 Task: Add the task  Performance issues with database queries to the section Fast & Ferocious in the project XpertTech and add a Due Date to the respective task as 2023/11/10.
Action: Mouse moved to (58, 310)
Screenshot: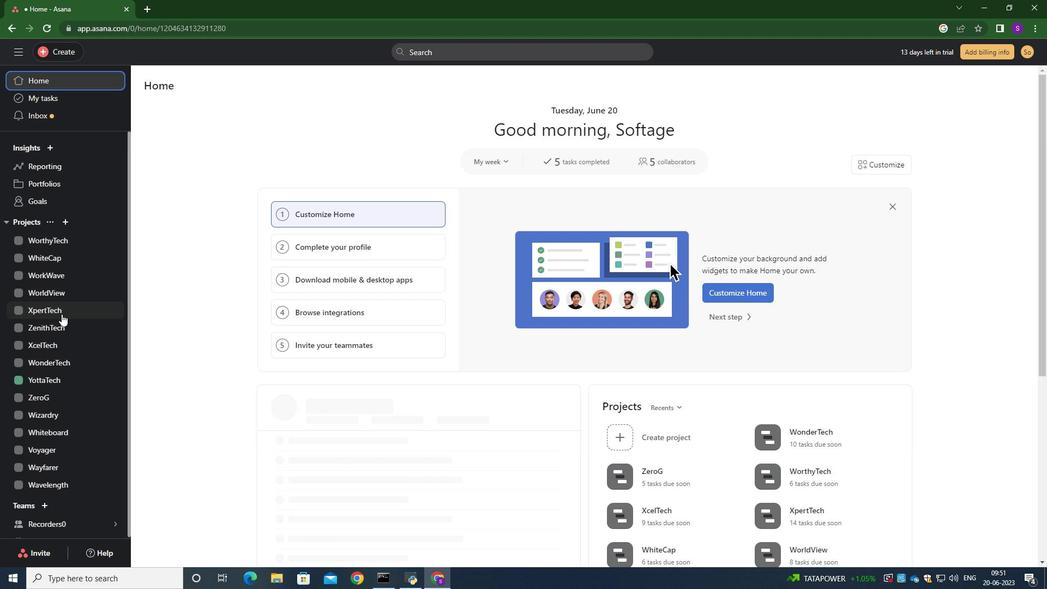 
Action: Mouse pressed left at (58, 310)
Screenshot: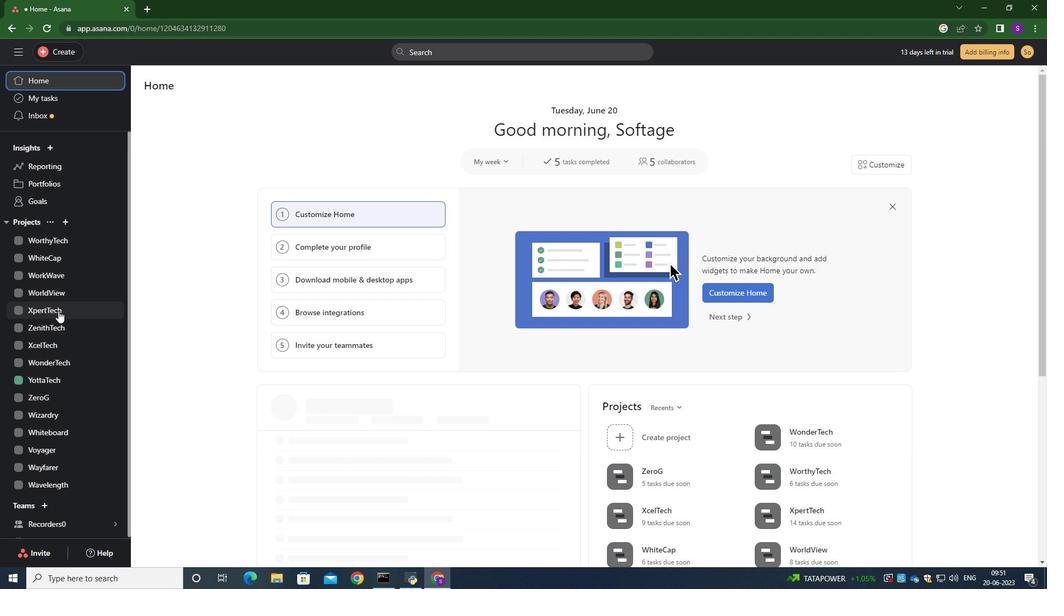 
Action: Mouse moved to (418, 262)
Screenshot: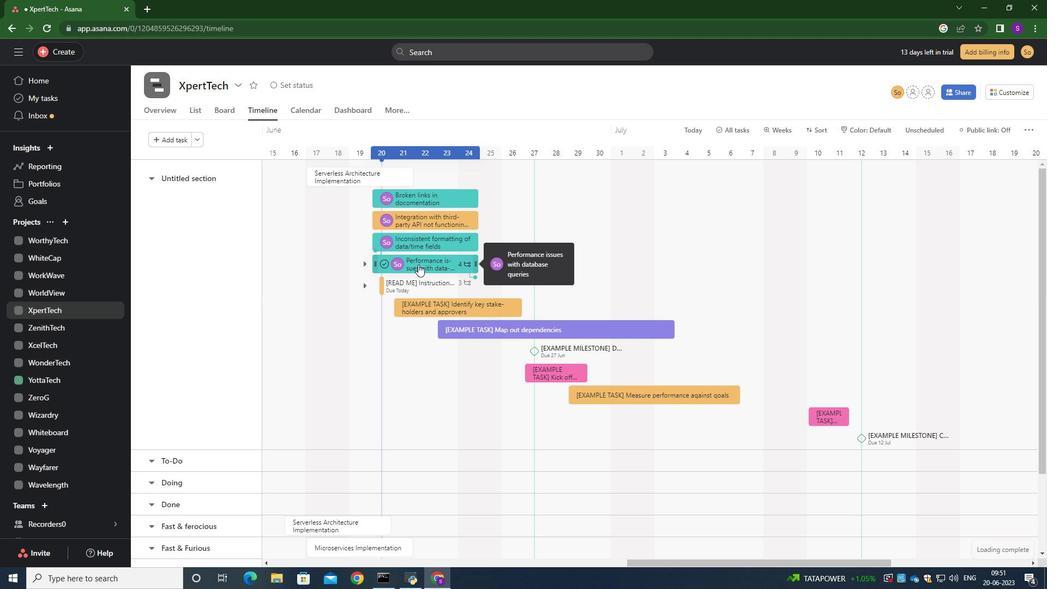 
Action: Mouse pressed left at (418, 262)
Screenshot: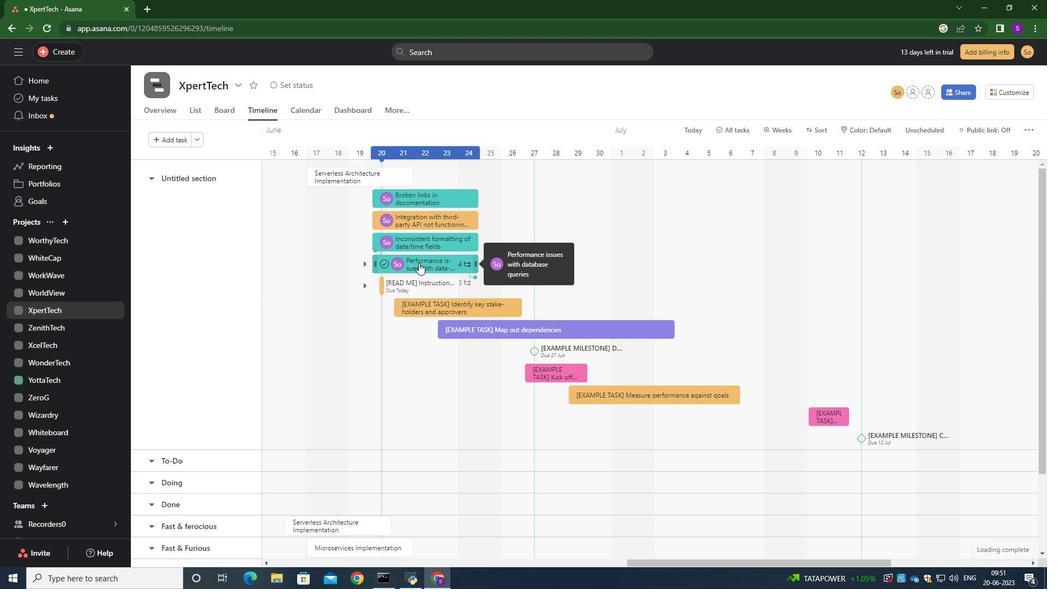 
Action: Mouse moved to (839, 241)
Screenshot: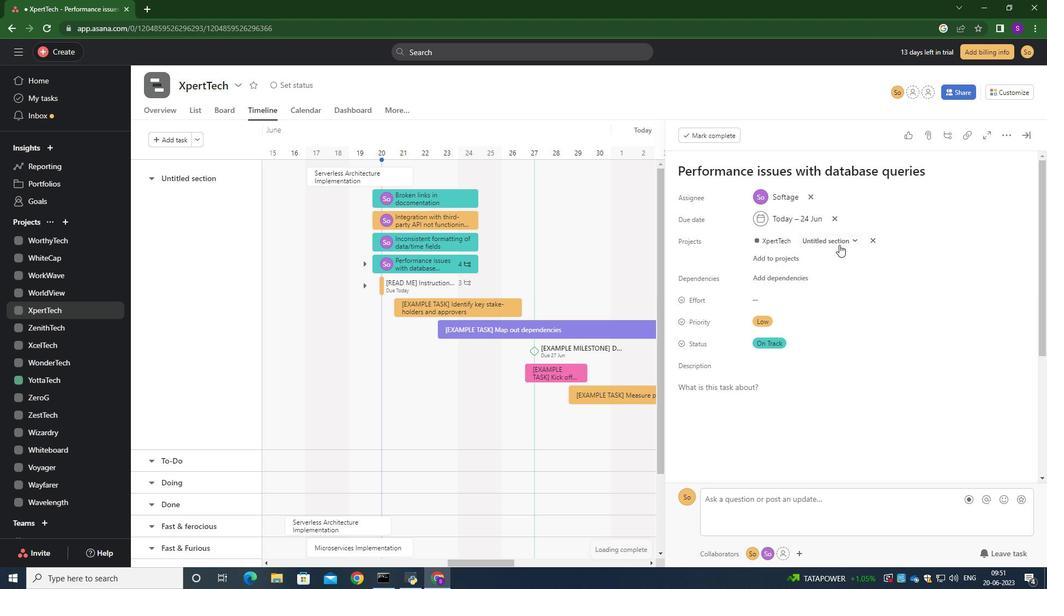 
Action: Mouse pressed left at (839, 241)
Screenshot: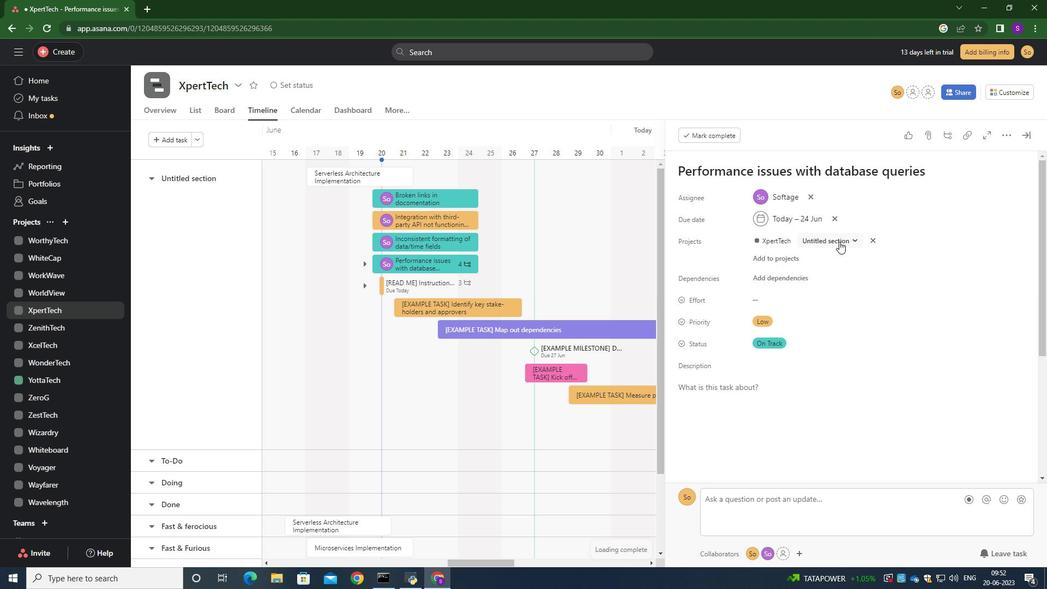 
Action: Mouse moved to (819, 349)
Screenshot: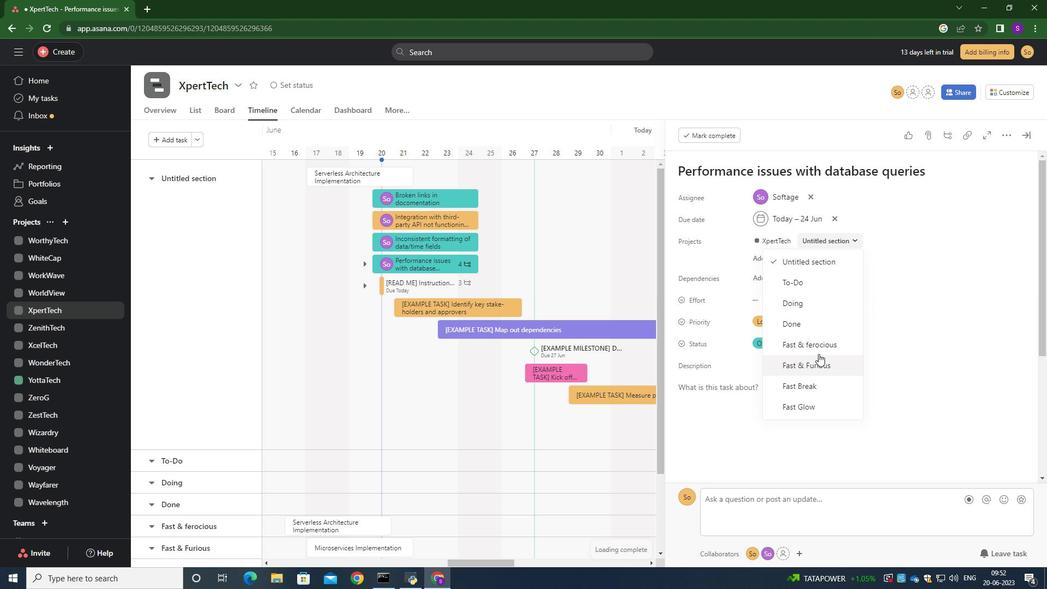 
Action: Mouse pressed left at (819, 349)
Screenshot: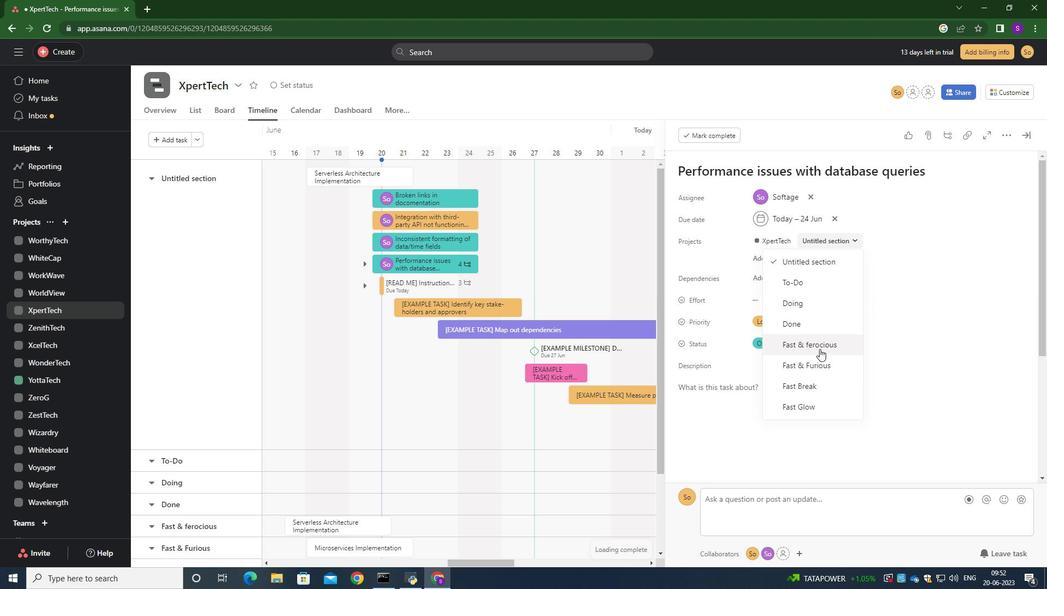 
Action: Mouse moved to (833, 216)
Screenshot: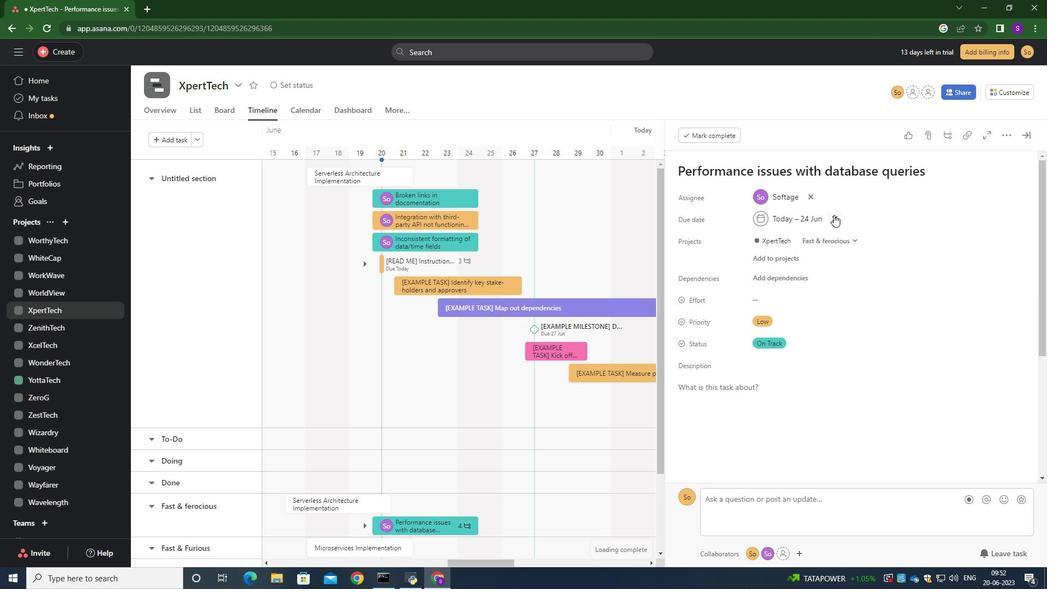 
Action: Mouse pressed left at (833, 216)
Screenshot: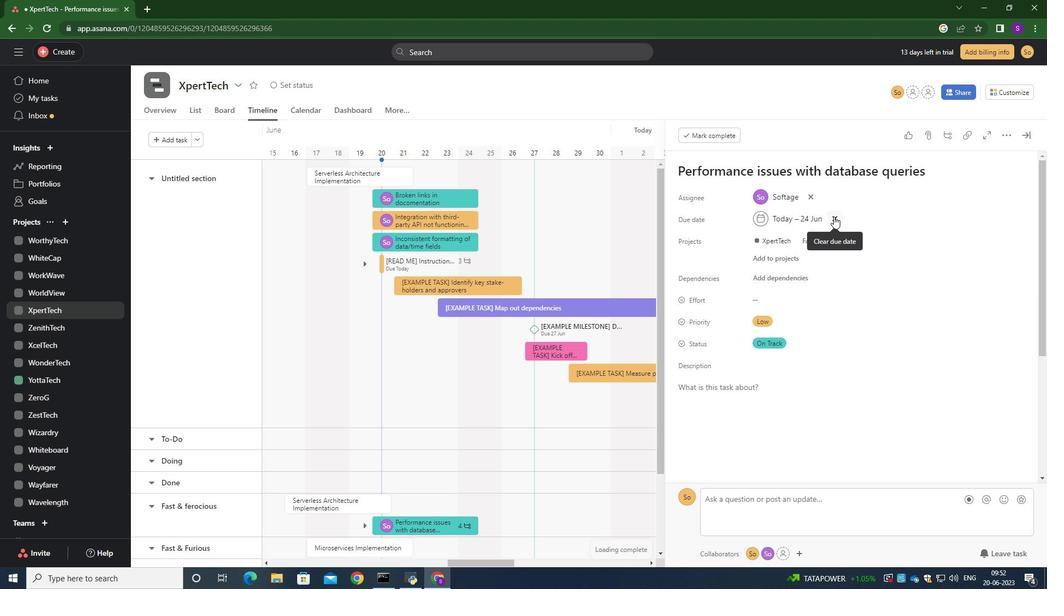 
Action: Mouse moved to (793, 217)
Screenshot: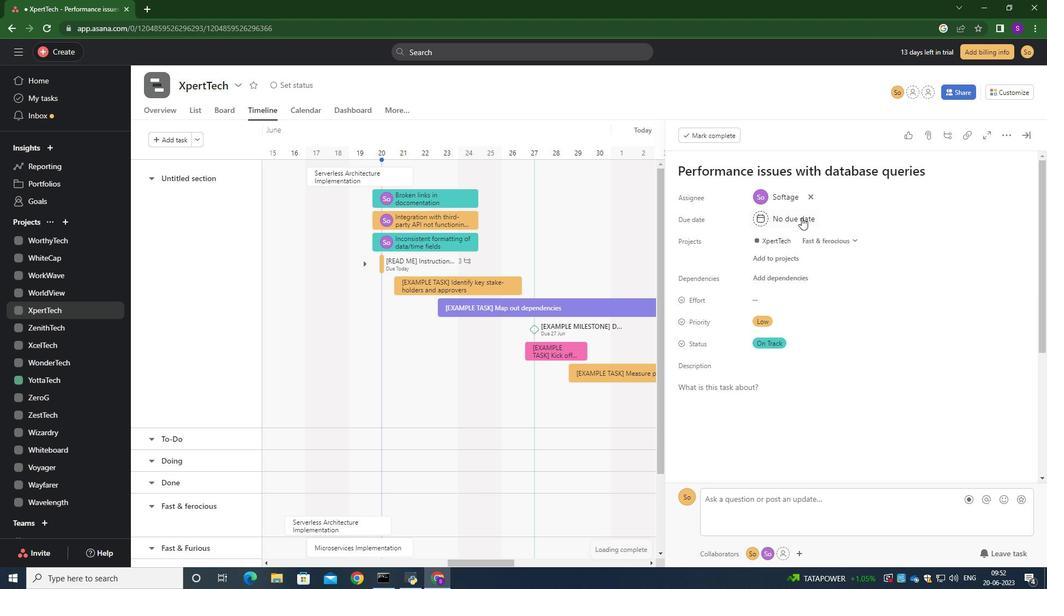 
Action: Mouse pressed left at (793, 217)
Screenshot: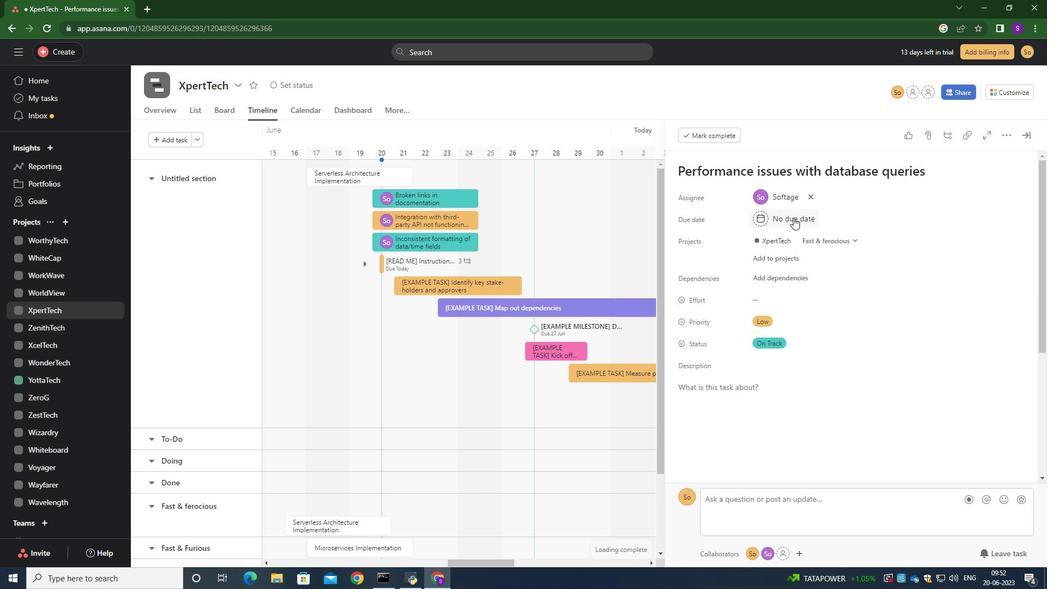 
Action: Key pressed 2023/11/10<Key.enter>
Screenshot: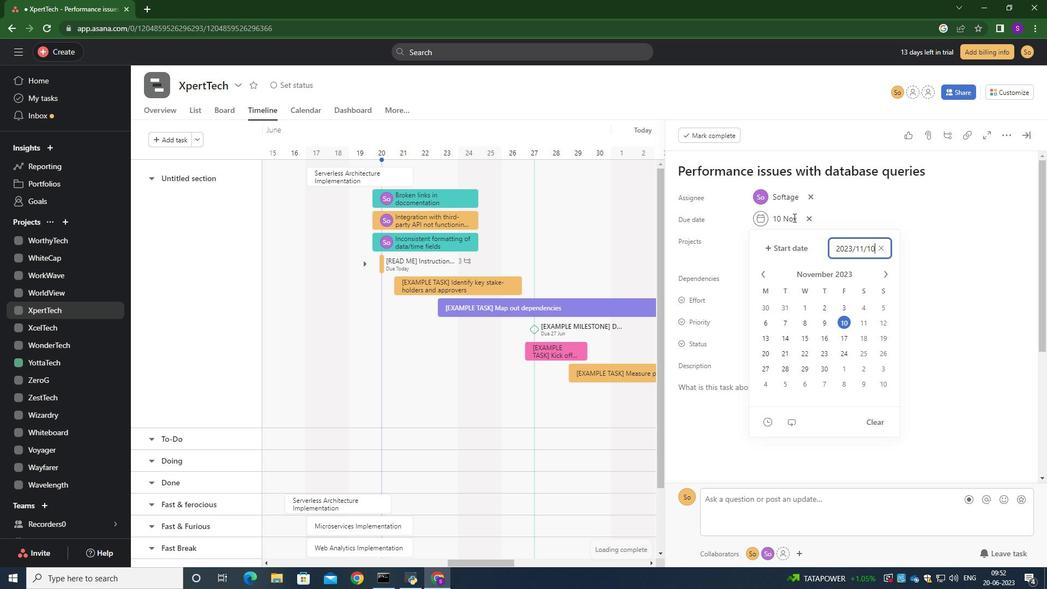 
Action: Mouse moved to (823, 305)
Screenshot: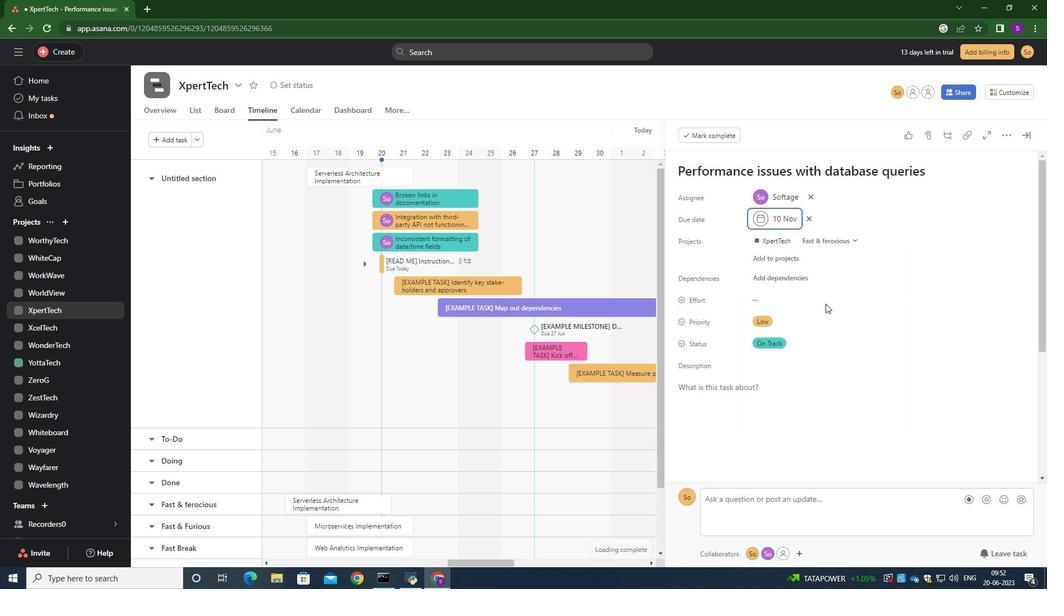 
